 Task: Create New Customer with Customer Name: The Stingy Hangdog Trading Post and Curiosities Emporium, Billing Address Line1: 2105 Pike Street, Billing Address Line2:  San Diego, Billing Address Line3:  California 92126, Cell Number: 814-822-2458
Action: Mouse moved to (204, 33)
Screenshot: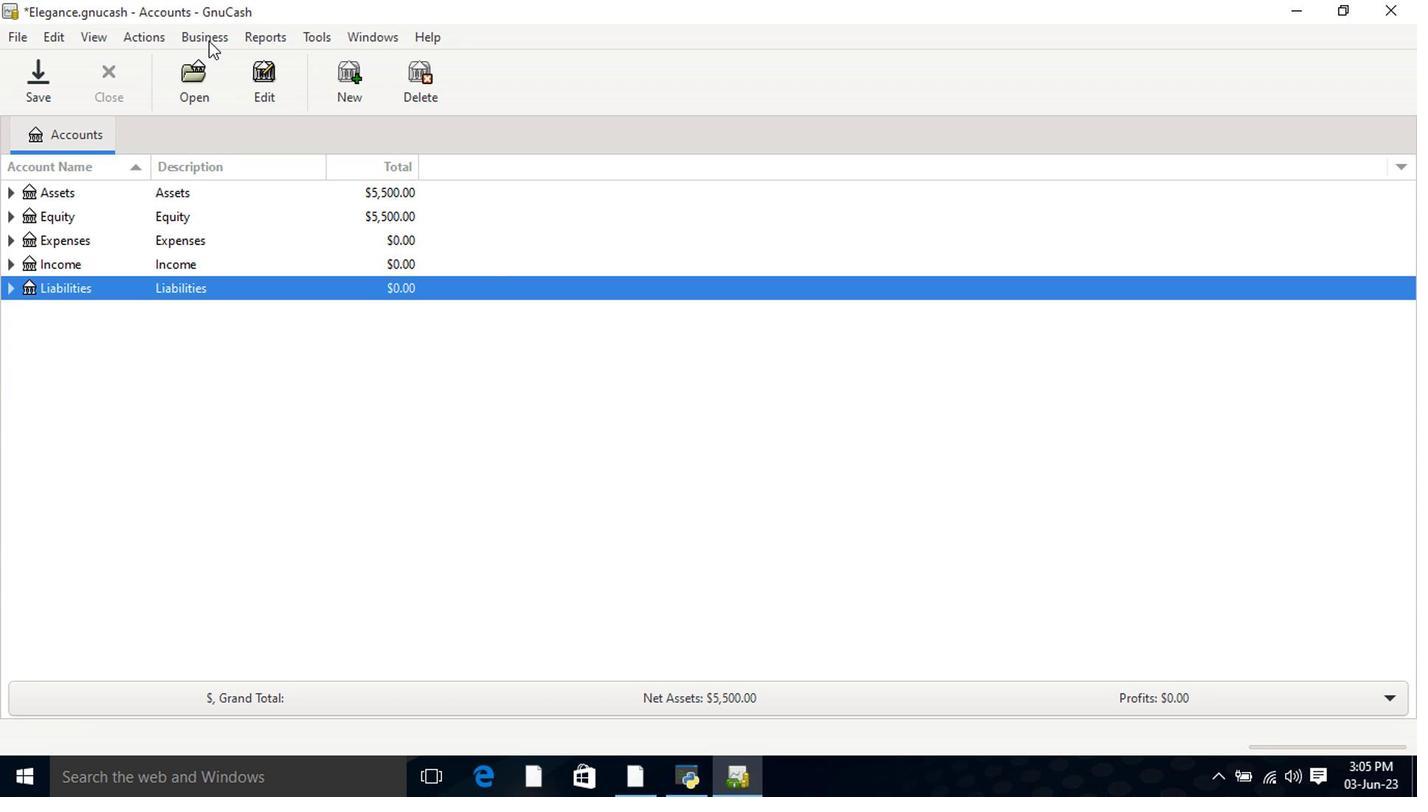
Action: Mouse pressed left at (204, 33)
Screenshot: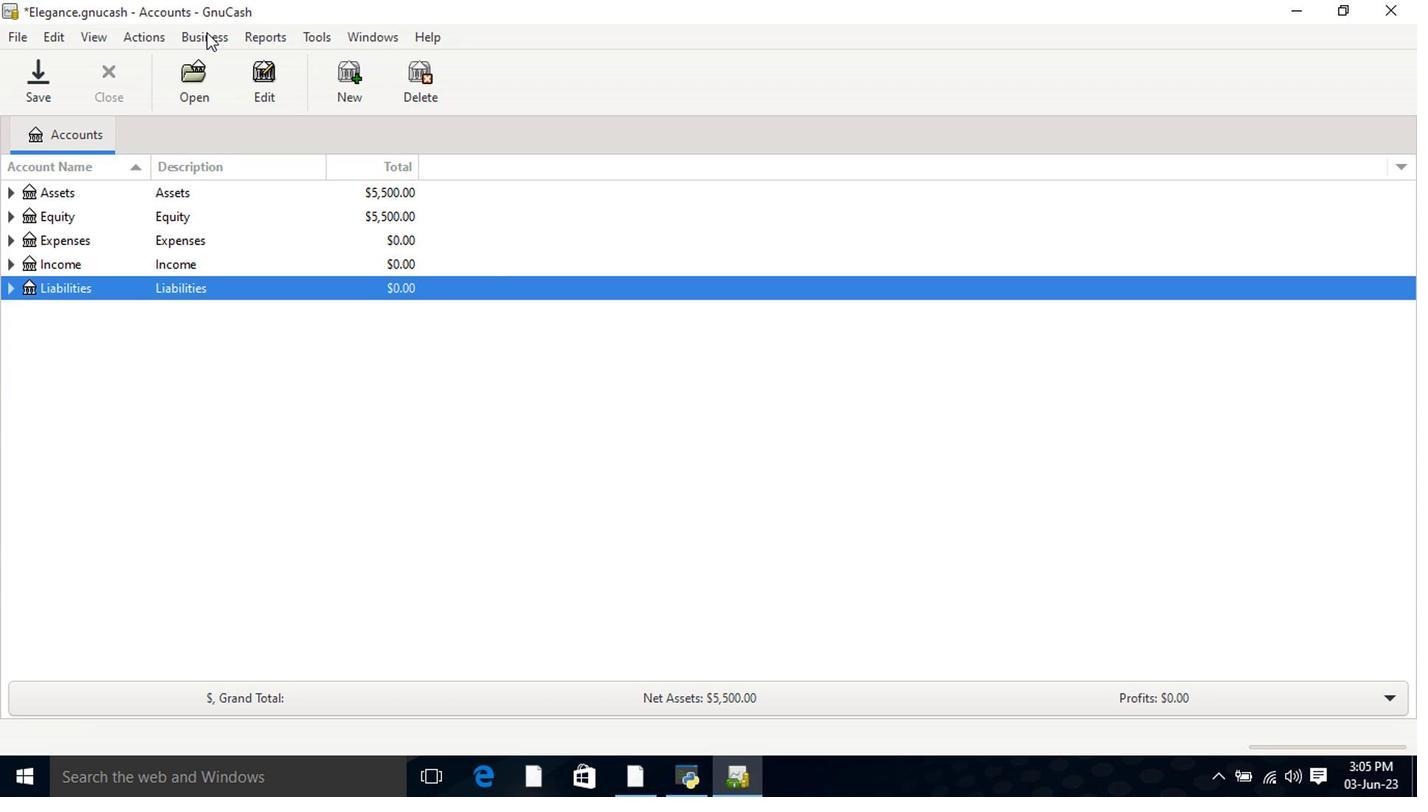 
Action: Mouse moved to (418, 84)
Screenshot: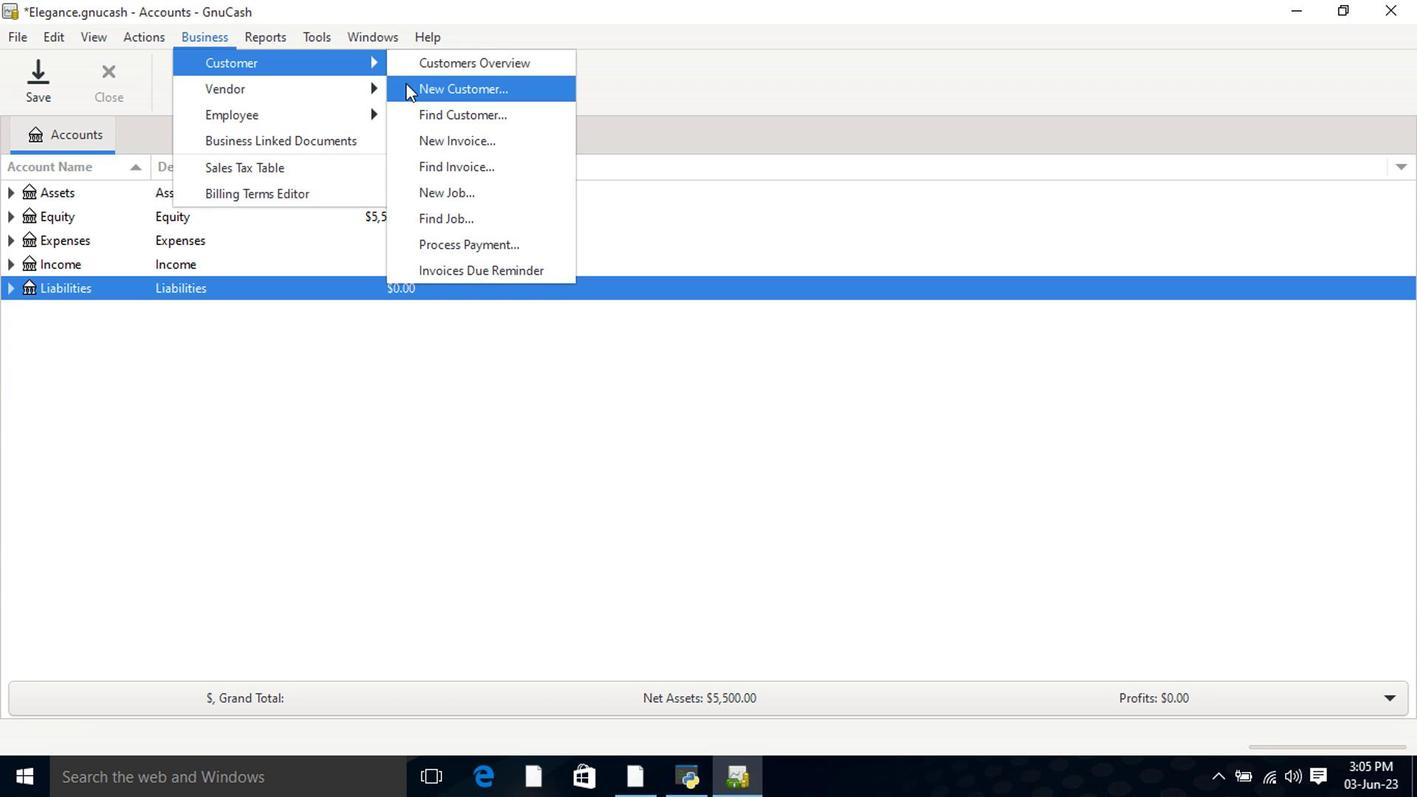 
Action: Mouse pressed left at (418, 84)
Screenshot: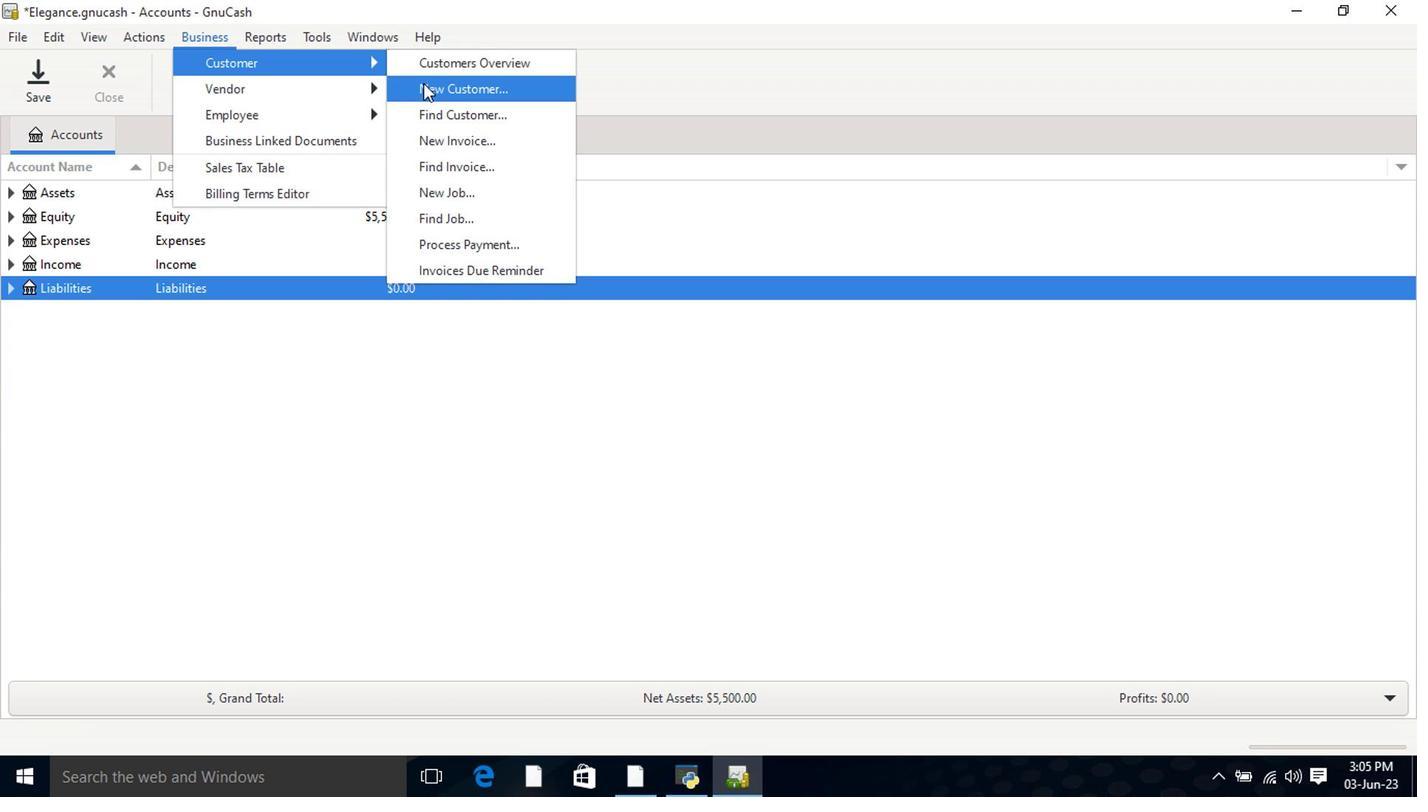 
Action: Mouse moved to (798, 255)
Screenshot: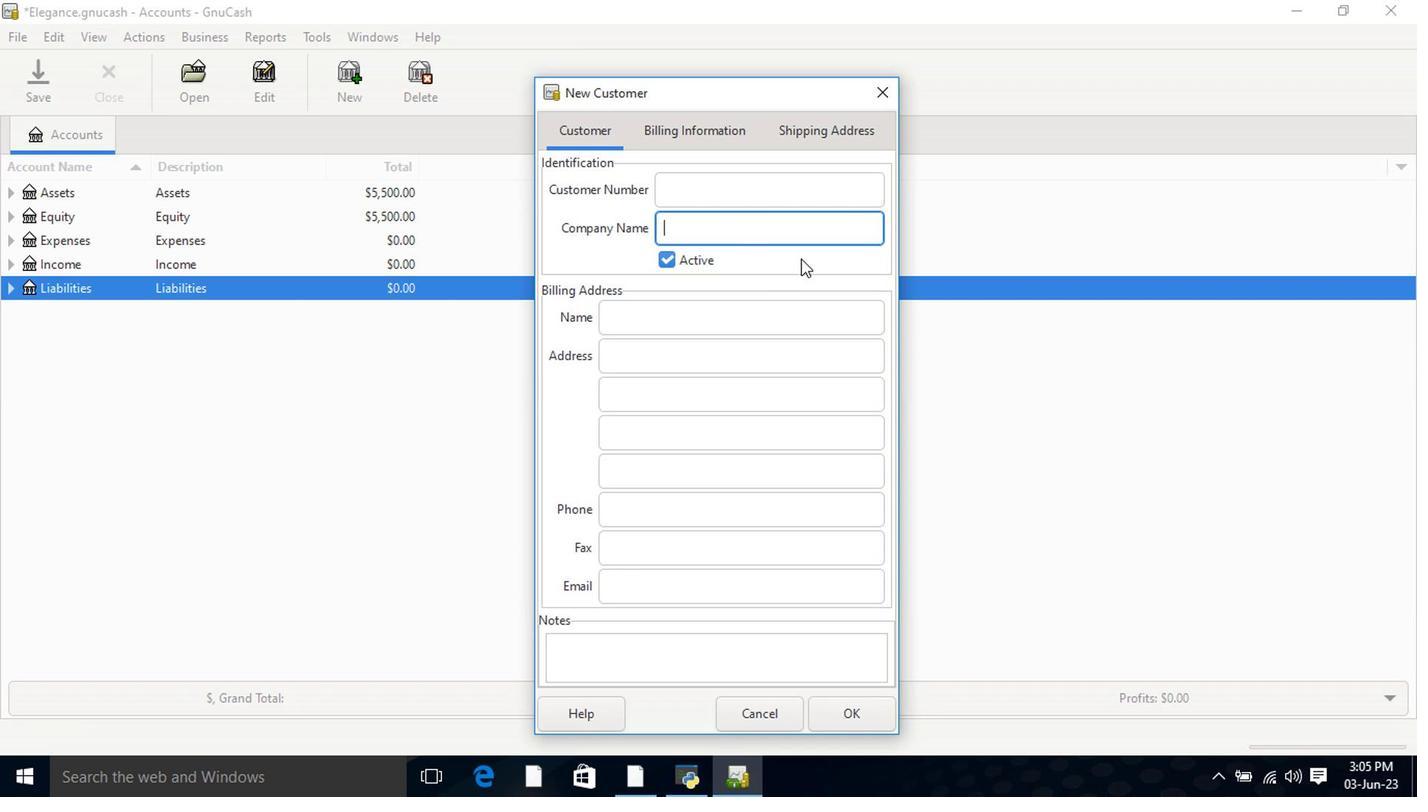 
Action: Key pressed <Key.shift>The<Key.space><Key.shift>Stingy<Key.space><Key.shift>Hanf<Key.backspace>d<Key.backspace>gdog<Key.space><Key.shift>Trading<Key.space><Key.shift>Post<Key.space>and<Key.space><Key.shift>Curiosities<Key.space><Key.shift>Emporium<Key.tab><Key.tab><Key.tab>2105<Key.space><Key.shift>Pike<Key.space><Key.shift>Street<Key.tab><Key.shift>San<Key.space><Key.shift>Diego<Key.tab><Key.shift>California<Key.space>92126<Key.tab><Key.tab>814-822-2458
Screenshot: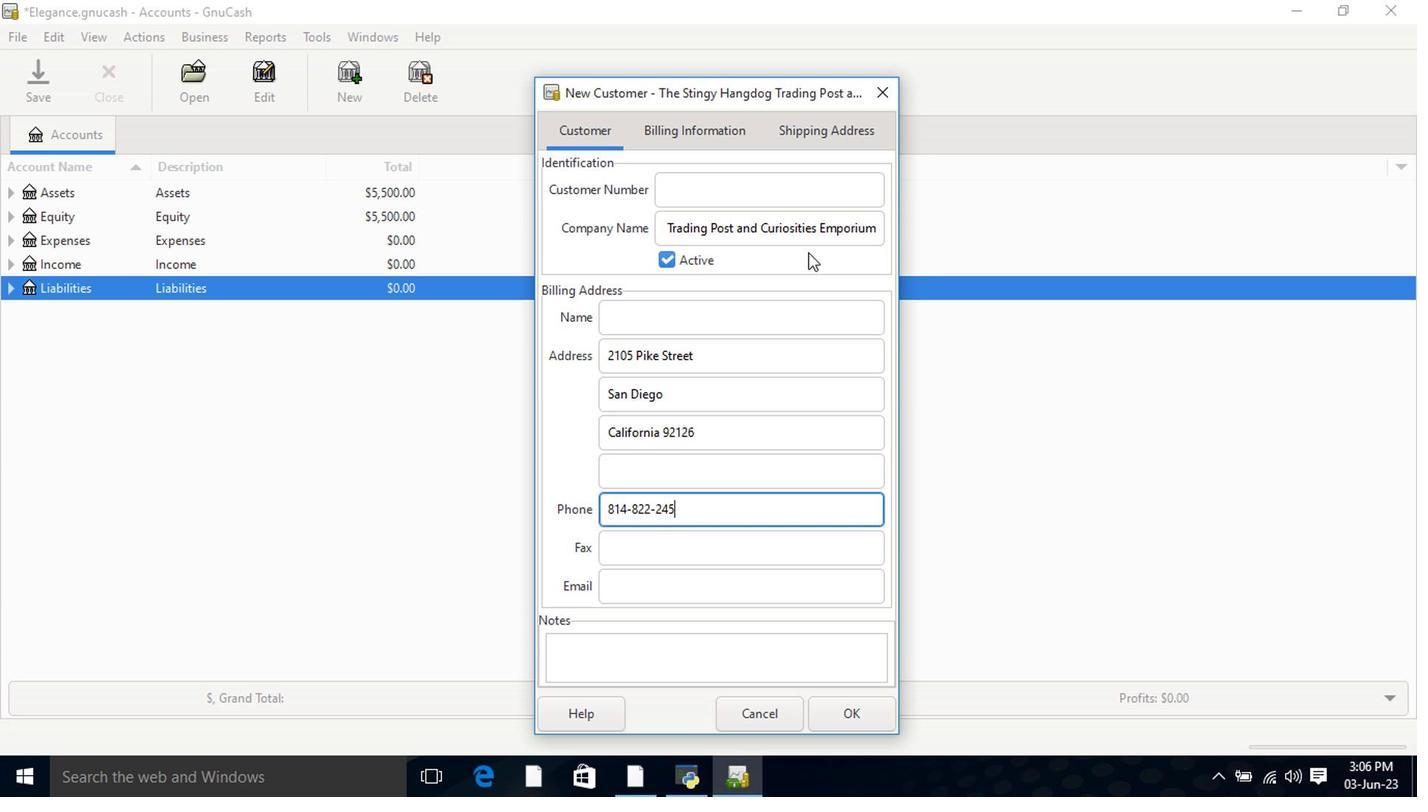 
Action: Mouse moved to (667, 138)
Screenshot: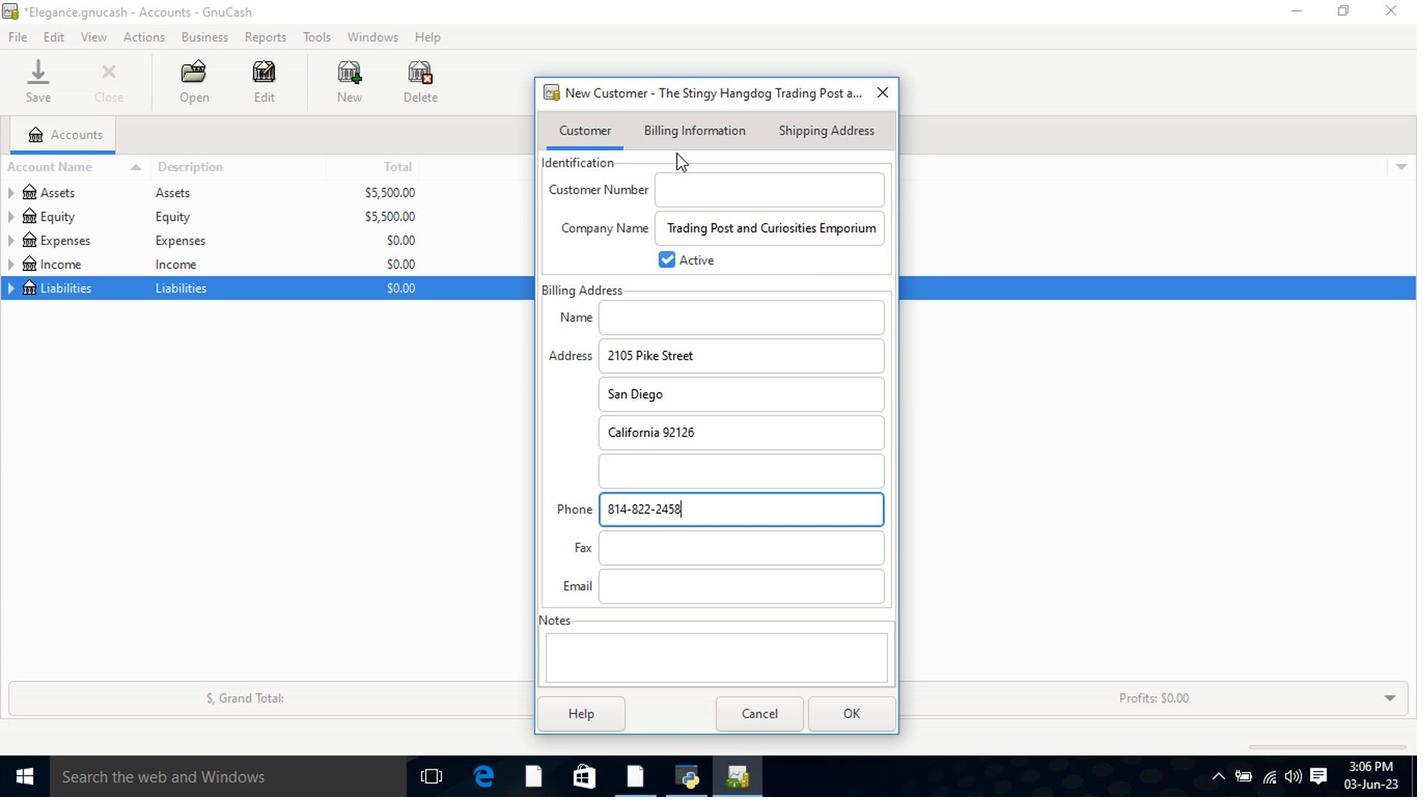 
Action: Mouse pressed left at (667, 138)
Screenshot: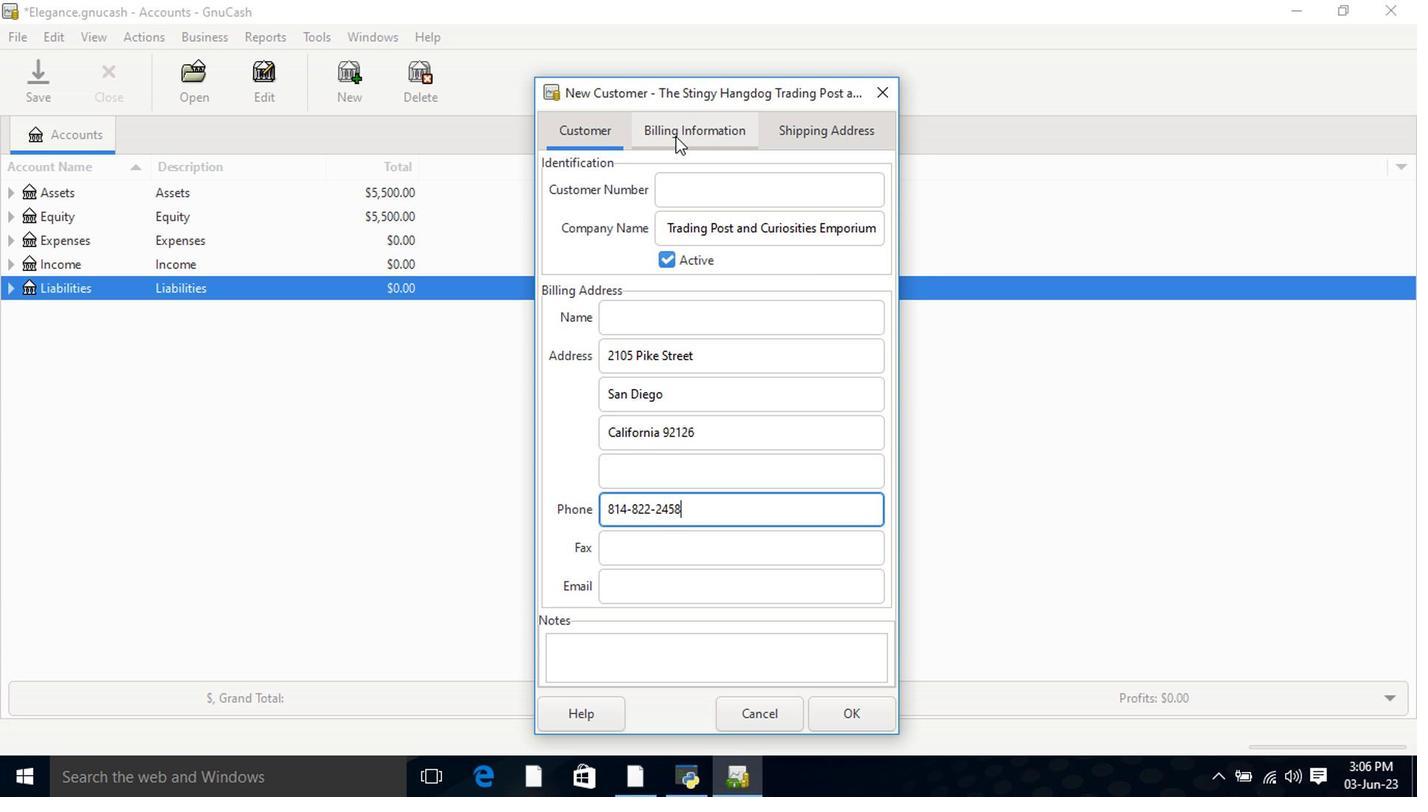 
Action: Mouse moved to (788, 134)
Screenshot: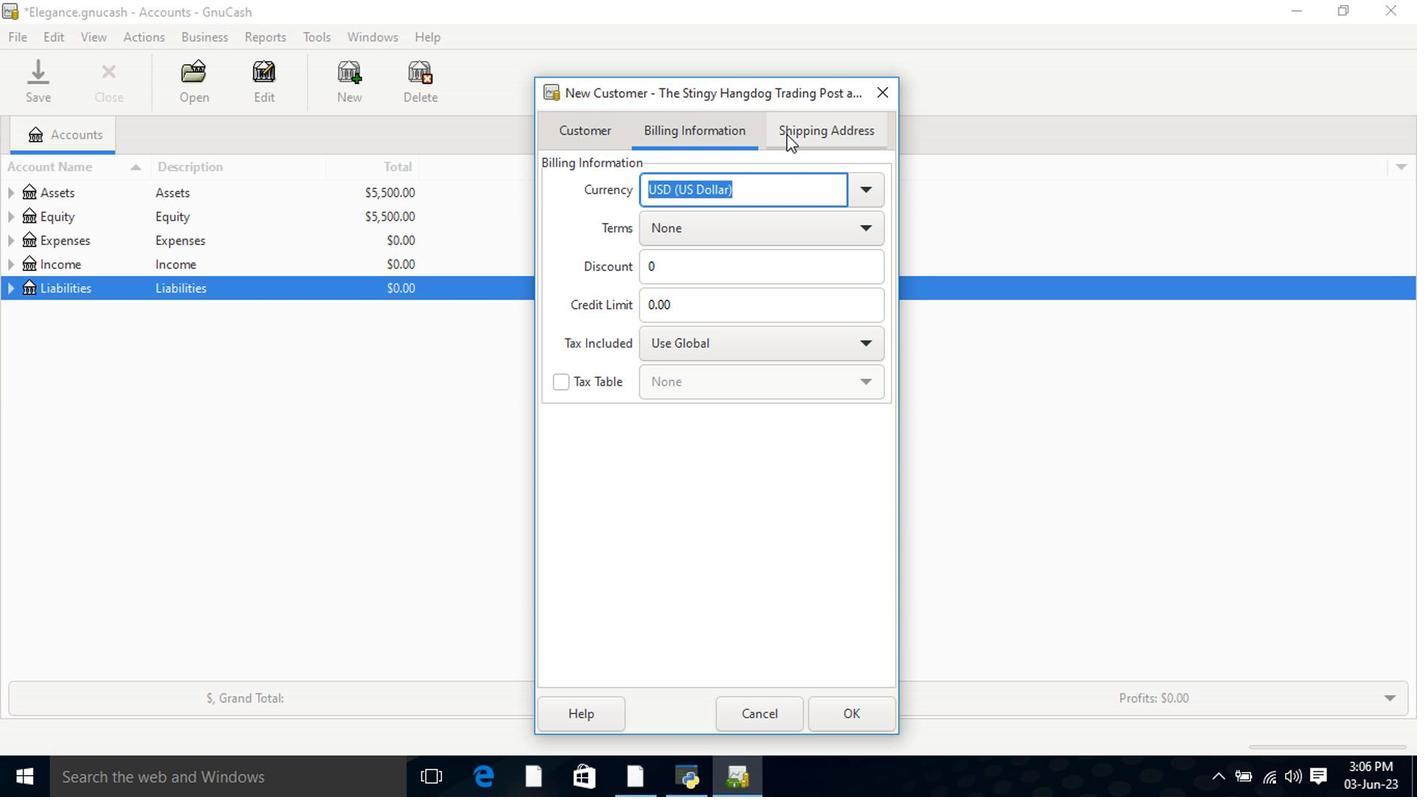 
Action: Mouse pressed left at (788, 134)
Screenshot: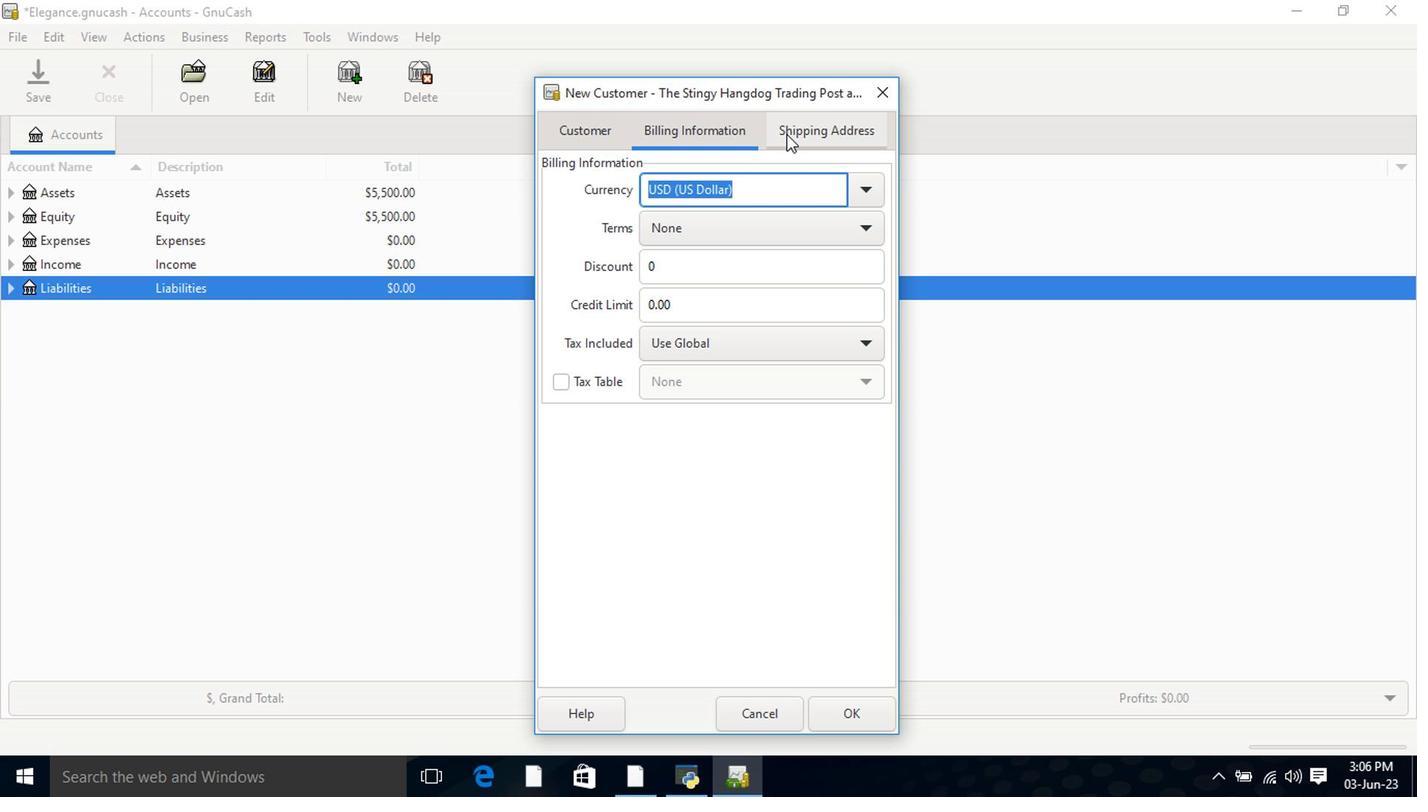 
Action: Mouse moved to (831, 717)
Screenshot: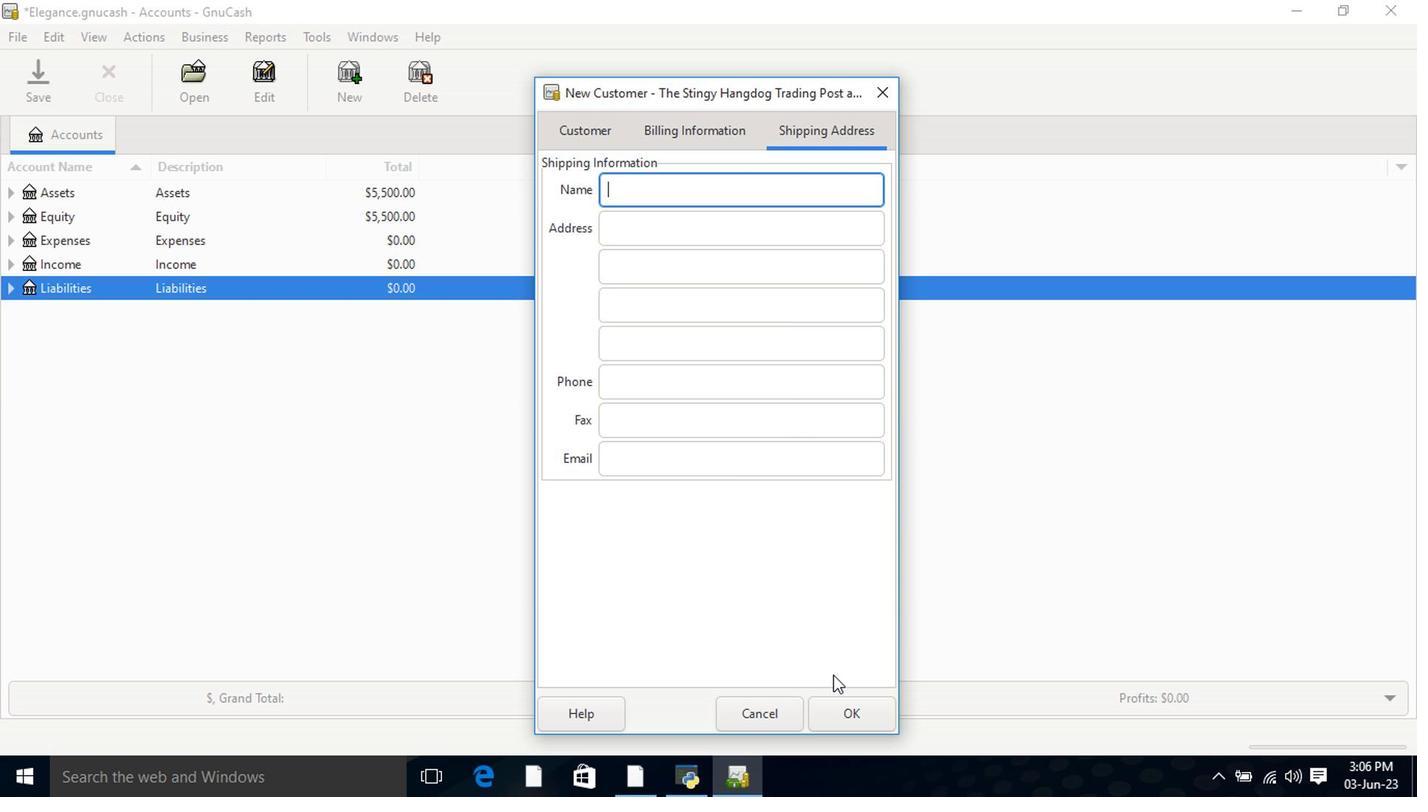 
Action: Mouse pressed left at (831, 717)
Screenshot: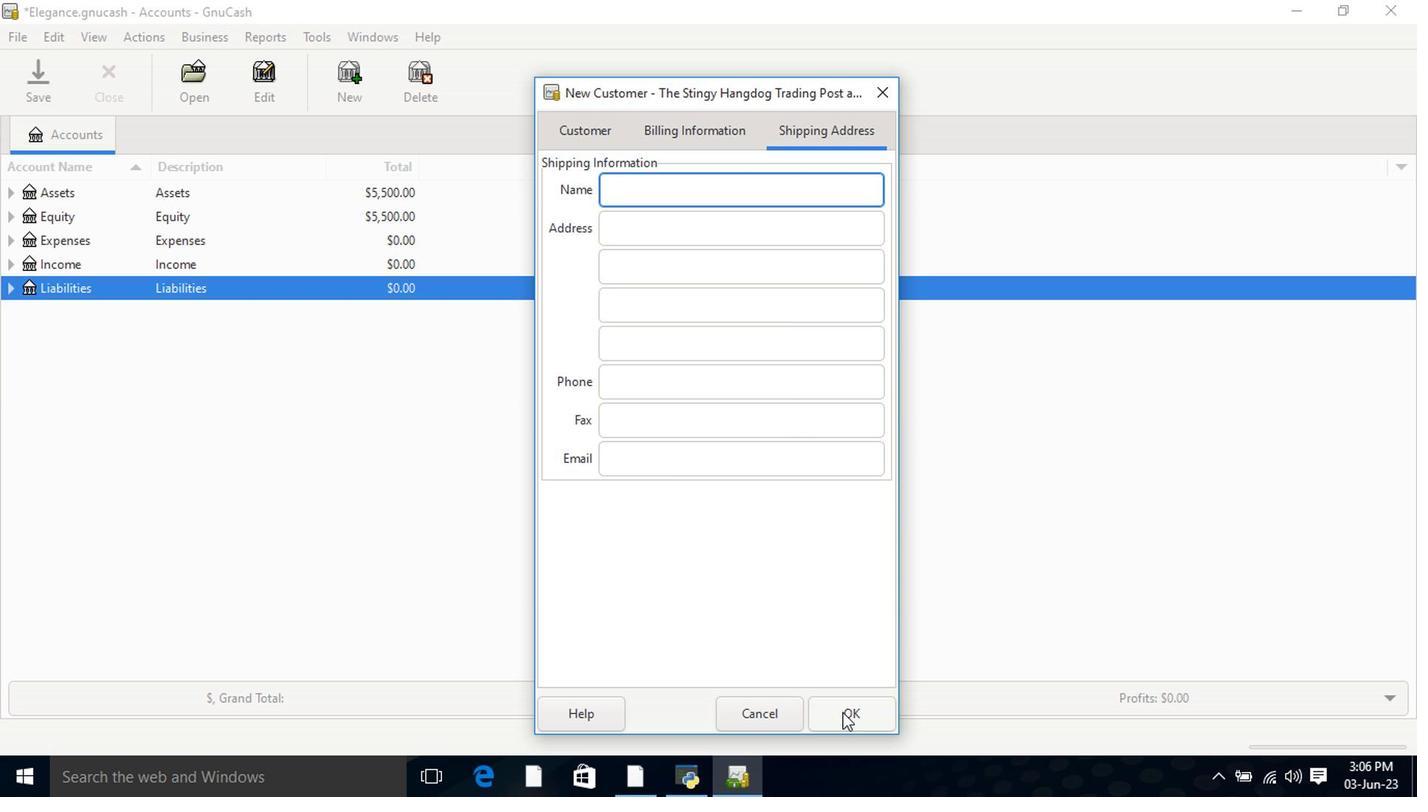 
